 Task: Select a due date automation when advanced on, 2 days before a card is due add dates not due next month at 11:00 AM.
Action: Mouse moved to (1319, 100)
Screenshot: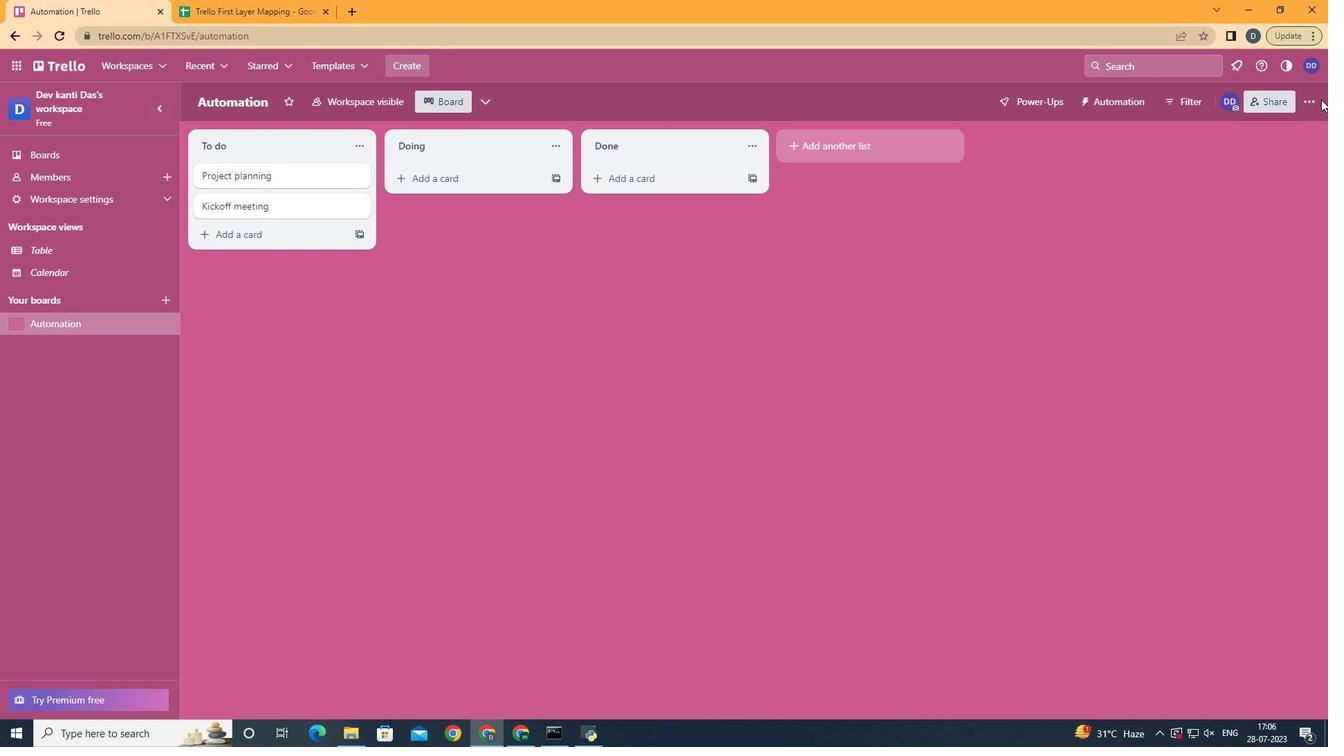 
Action: Mouse pressed left at (1319, 100)
Screenshot: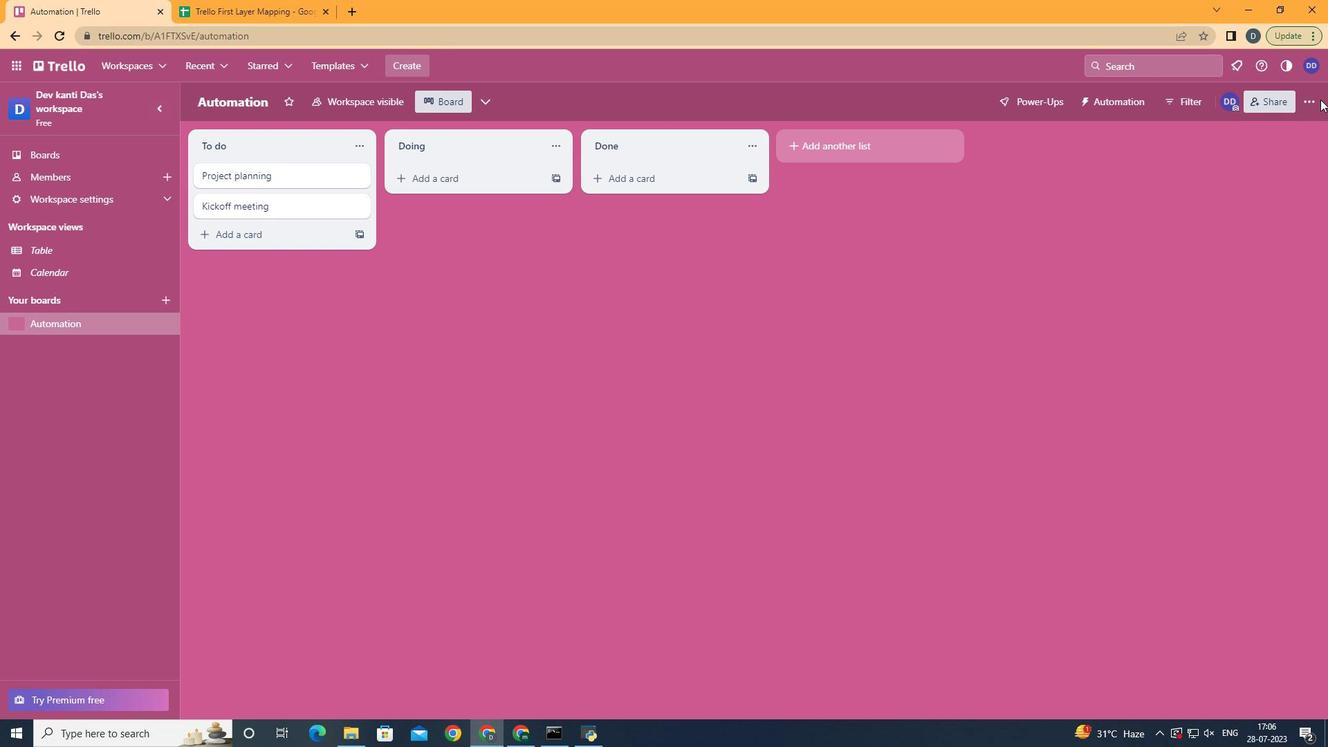 
Action: Mouse moved to (1180, 292)
Screenshot: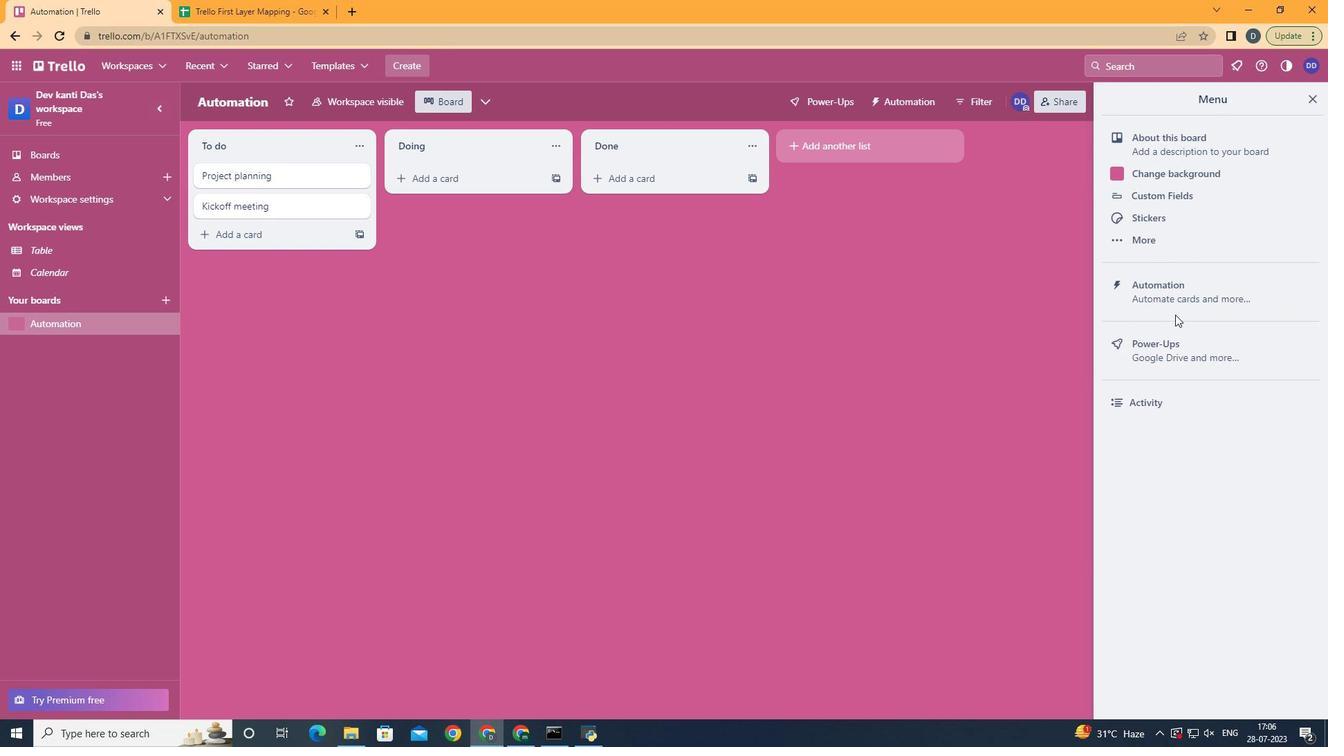 
Action: Mouse pressed left at (1180, 292)
Screenshot: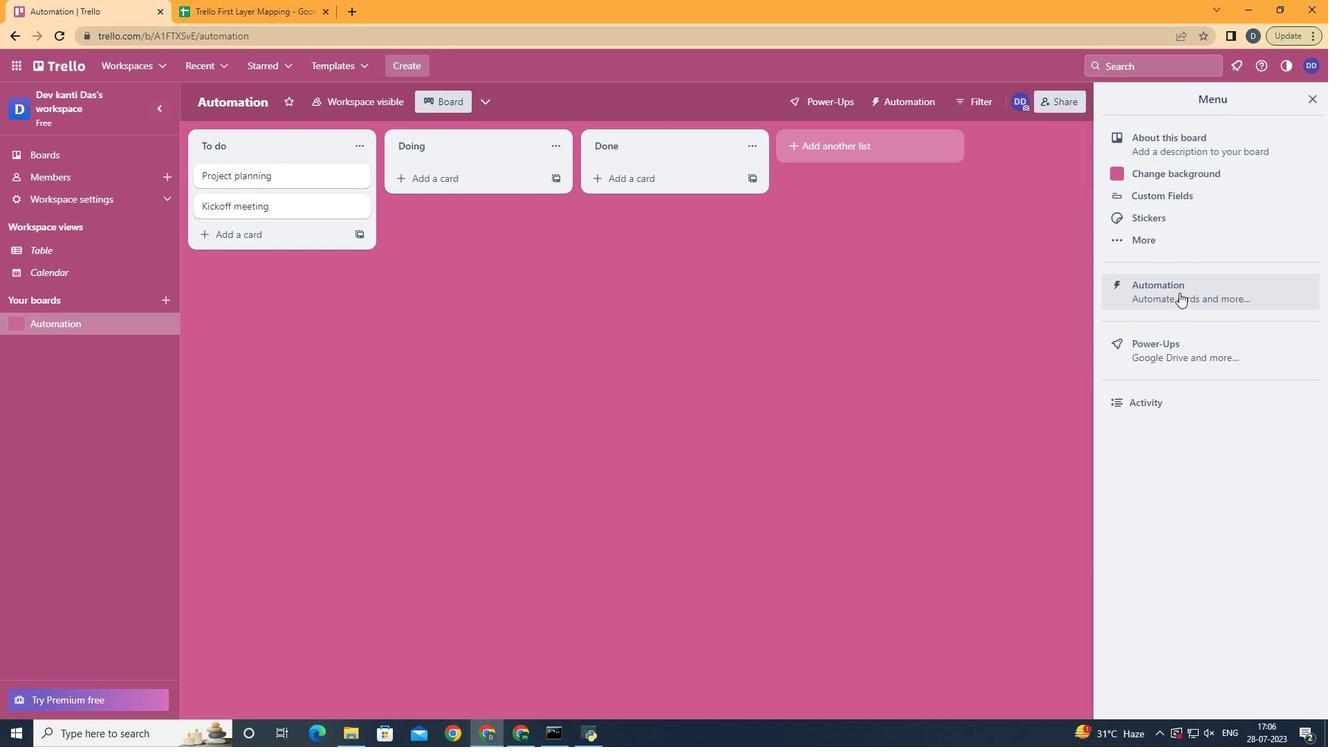 
Action: Mouse moved to (288, 284)
Screenshot: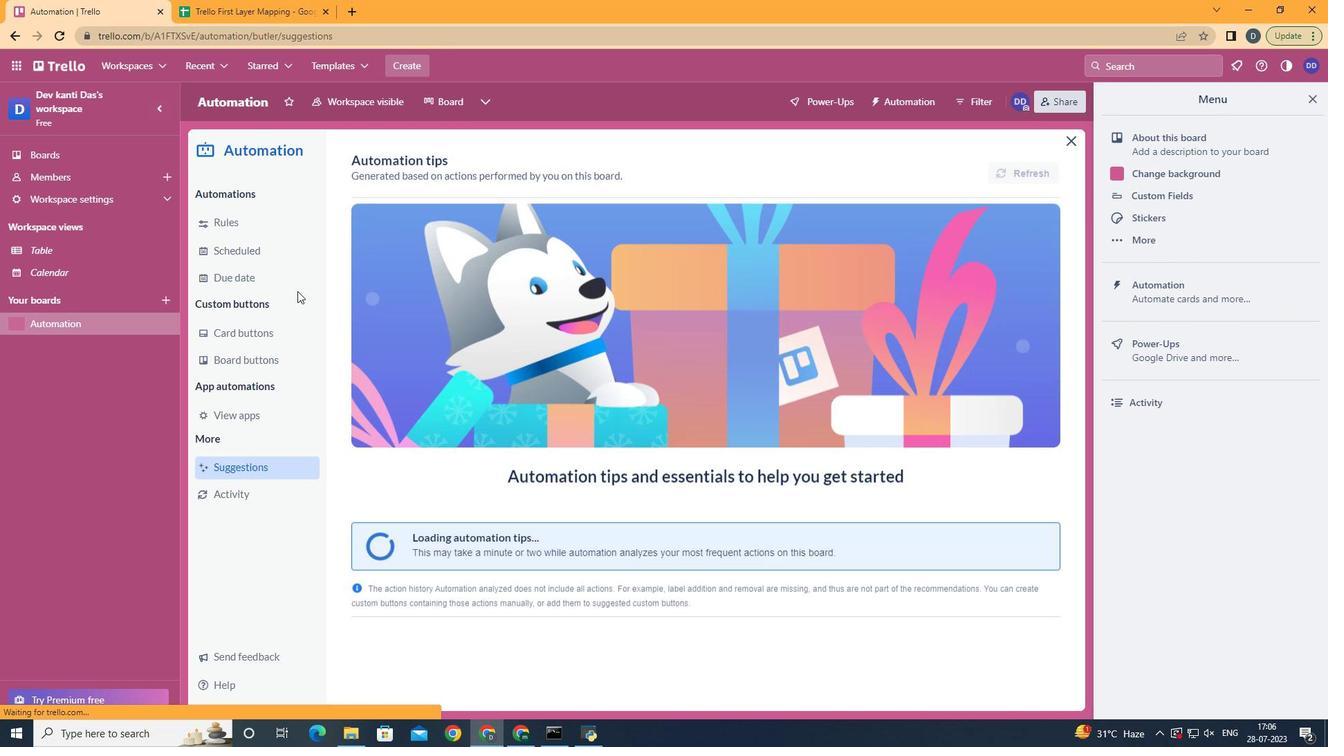 
Action: Mouse pressed left at (288, 284)
Screenshot: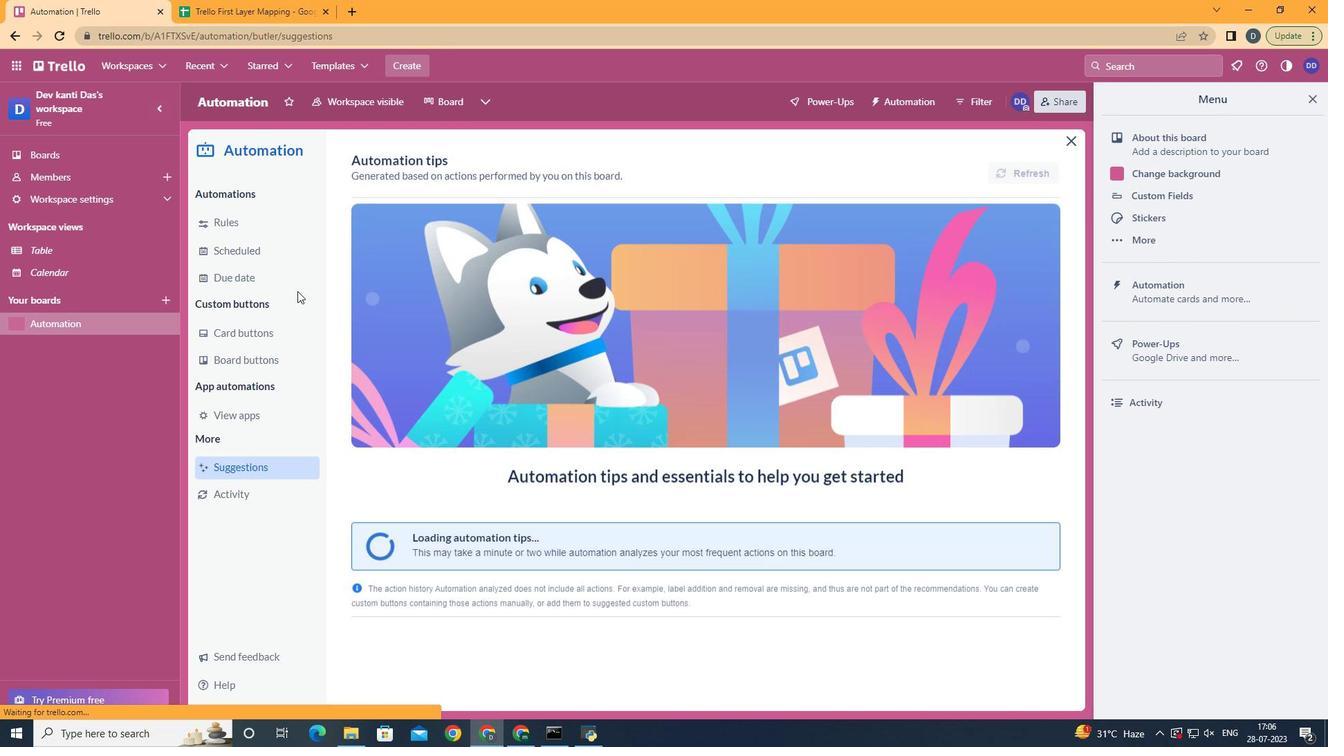 
Action: Mouse moved to (986, 165)
Screenshot: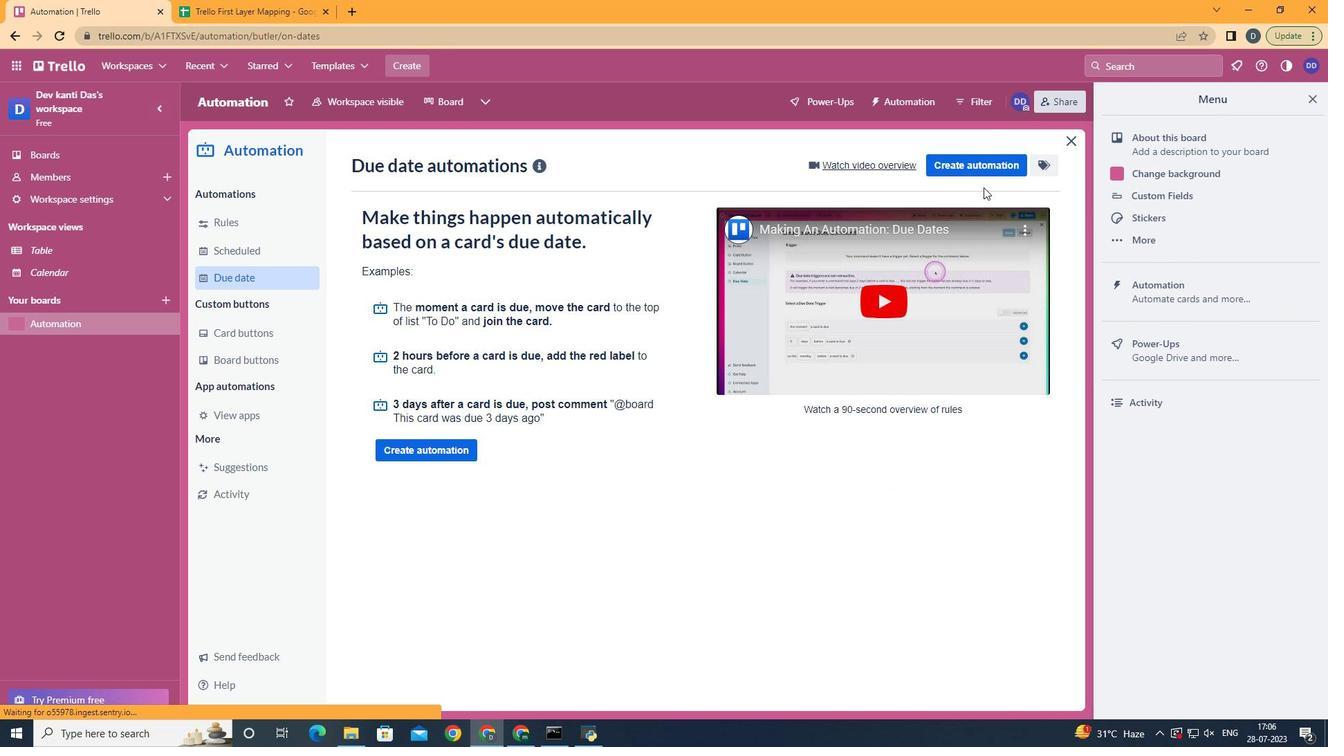 
Action: Mouse pressed left at (986, 165)
Screenshot: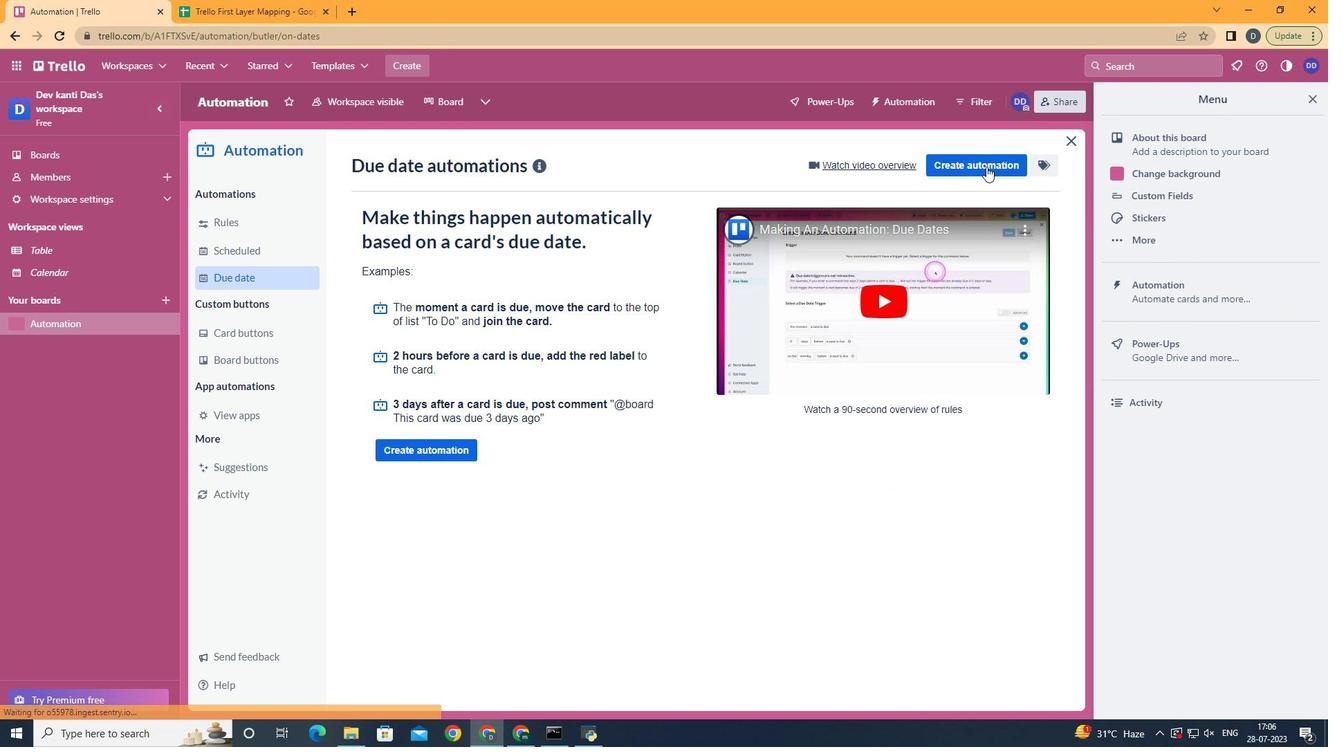 
Action: Mouse moved to (746, 294)
Screenshot: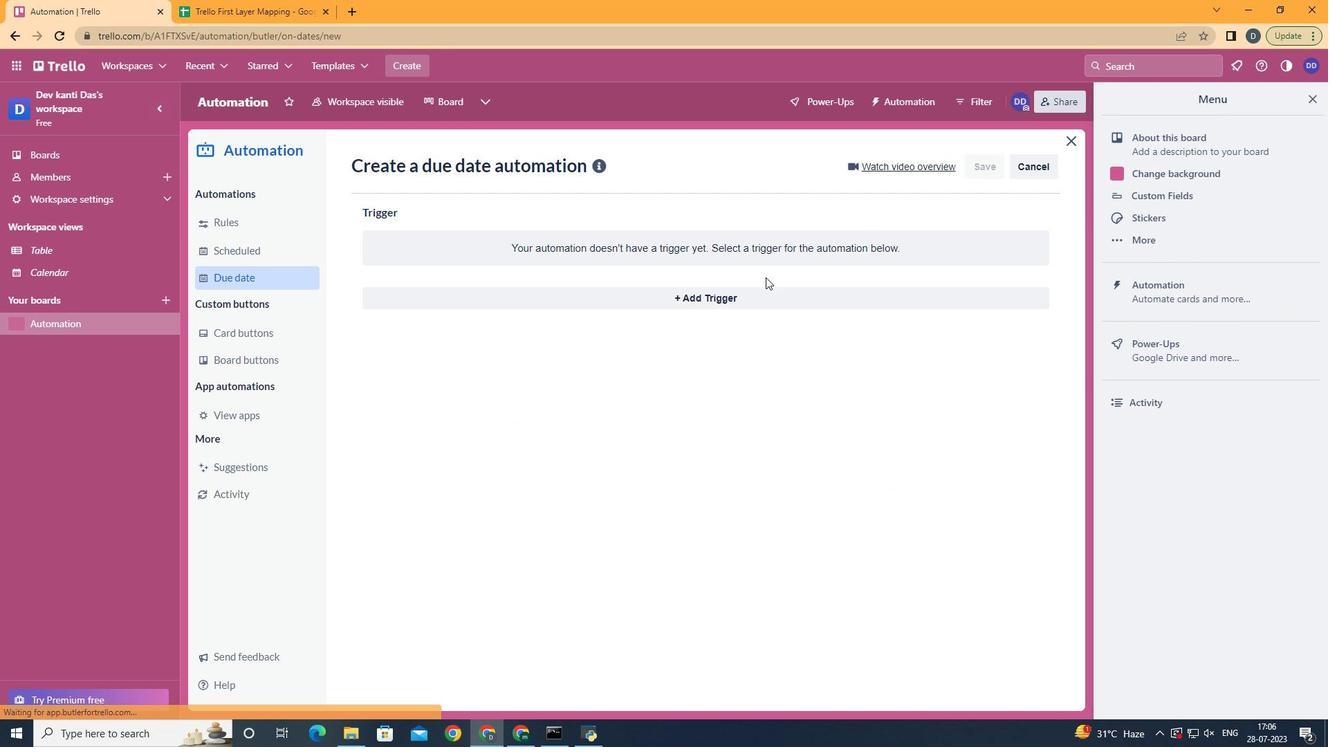 
Action: Mouse pressed left at (746, 294)
Screenshot: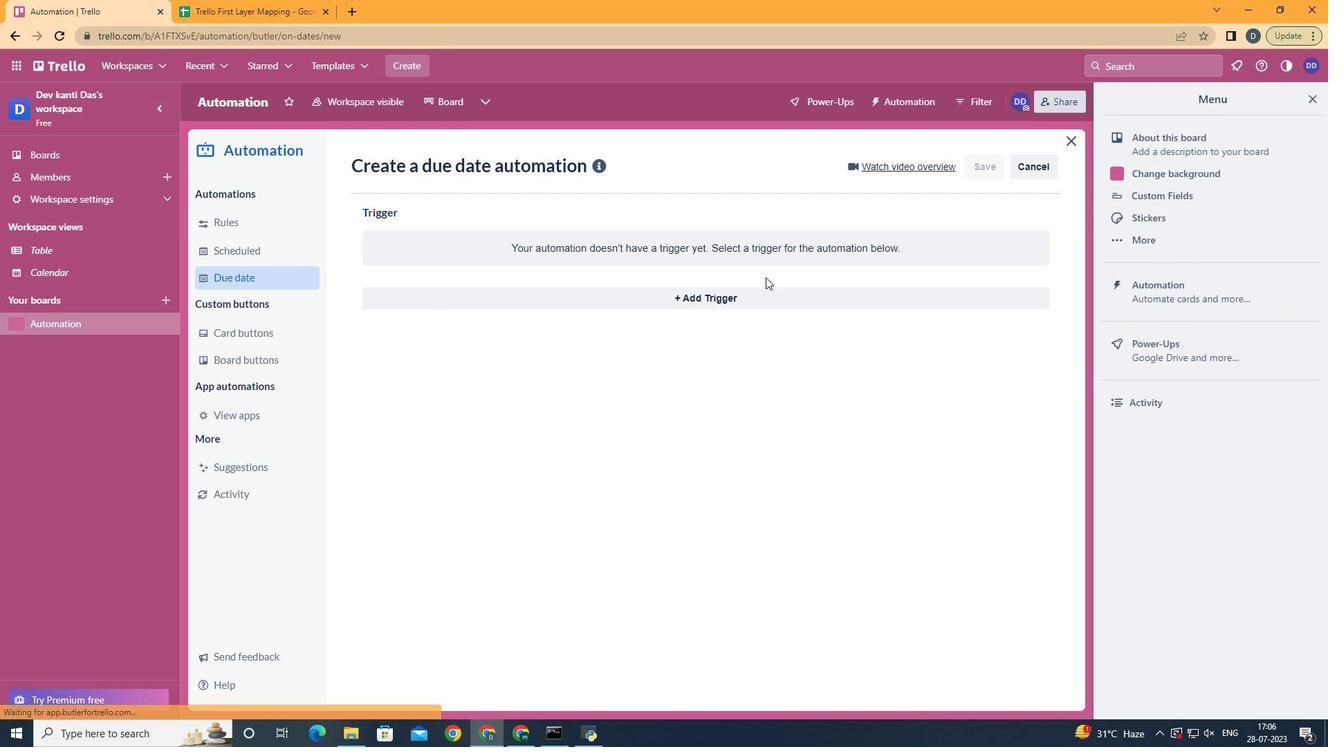
Action: Mouse moved to (546, 506)
Screenshot: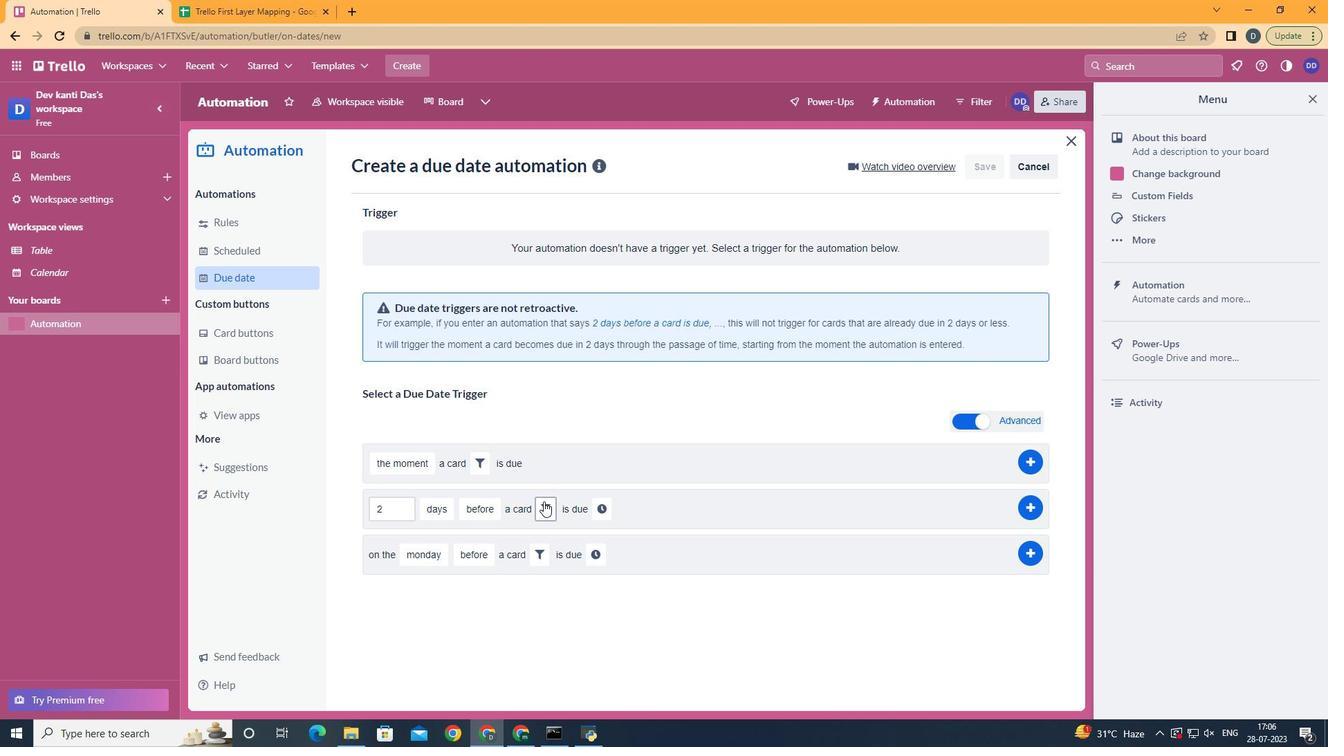 
Action: Mouse pressed left at (546, 506)
Screenshot: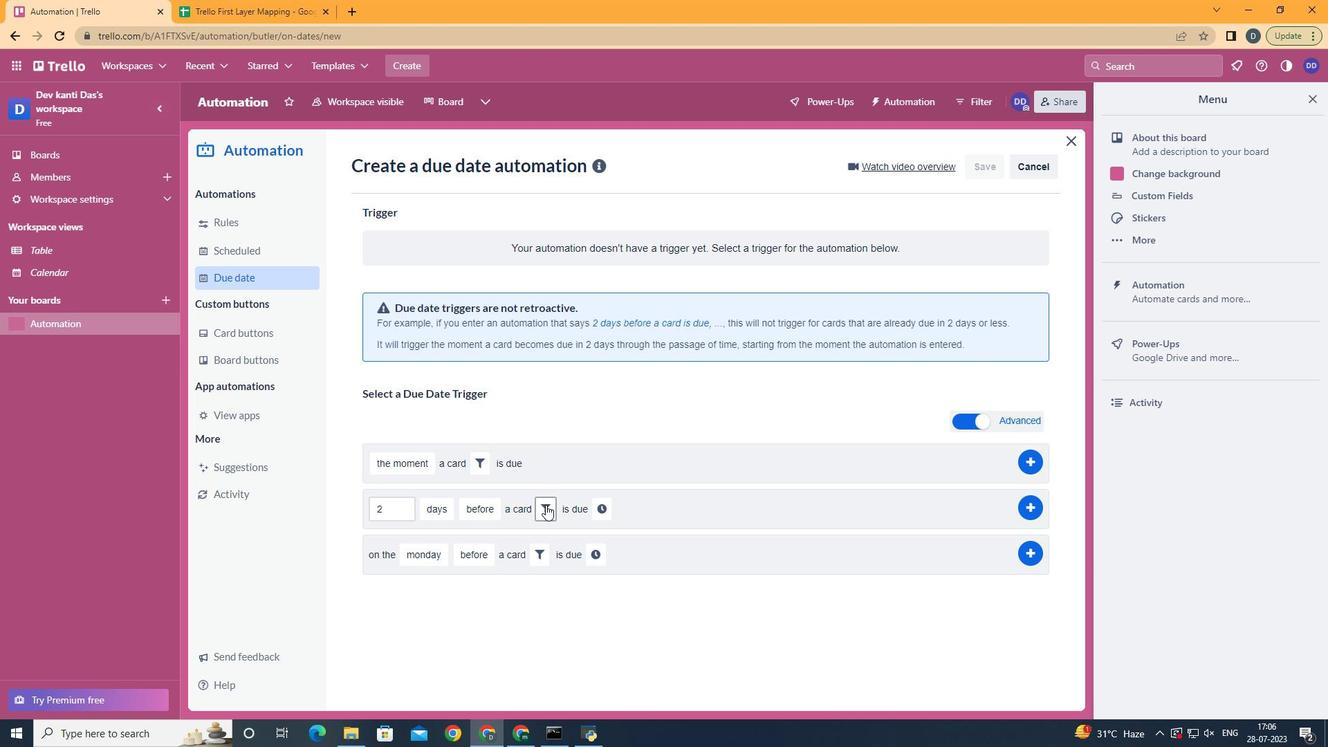 
Action: Mouse moved to (616, 559)
Screenshot: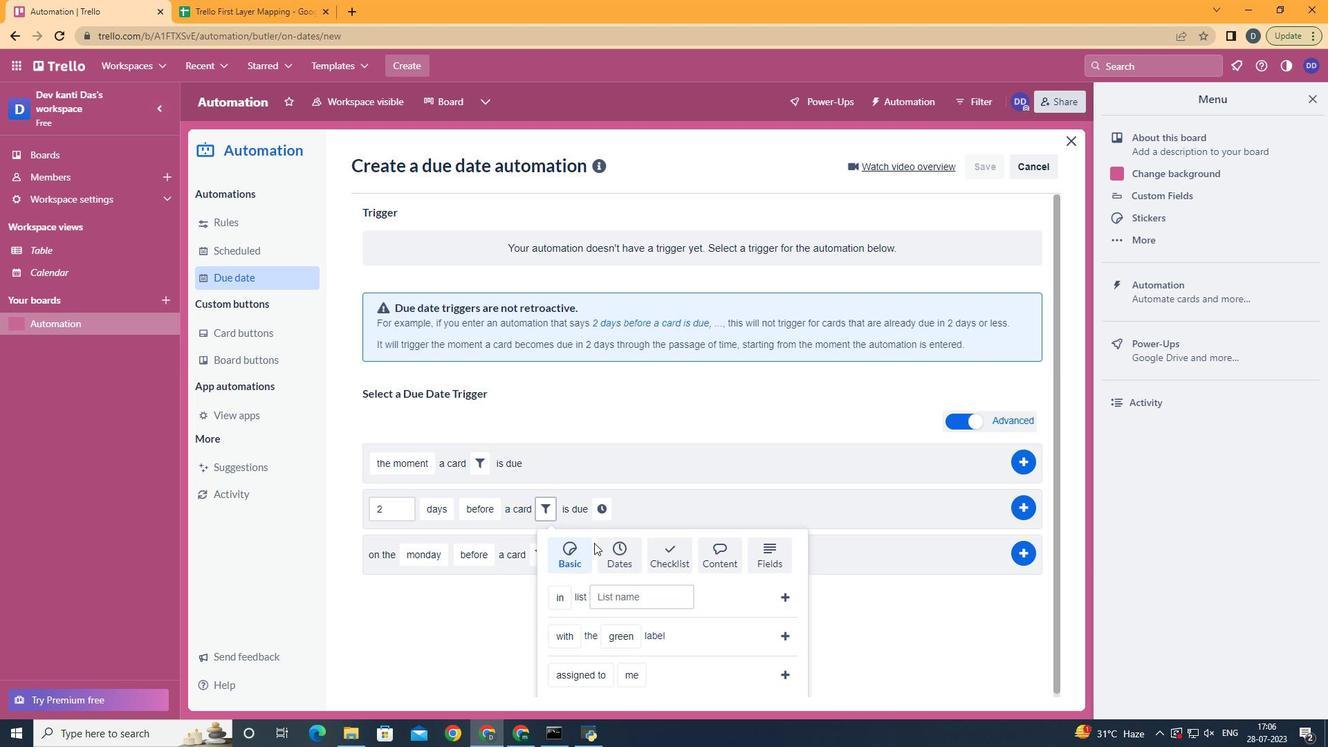 
Action: Mouse pressed left at (616, 559)
Screenshot: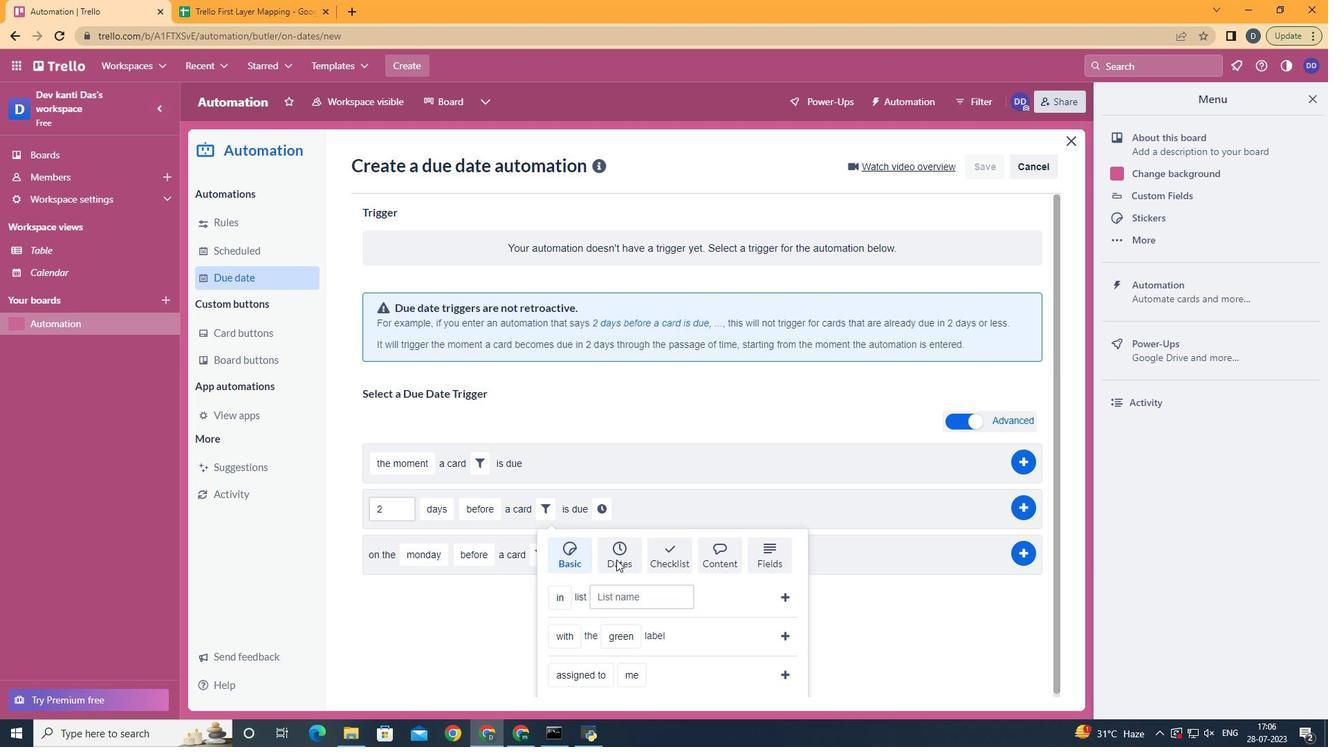 
Action: Mouse scrolled (616, 559) with delta (0, 0)
Screenshot: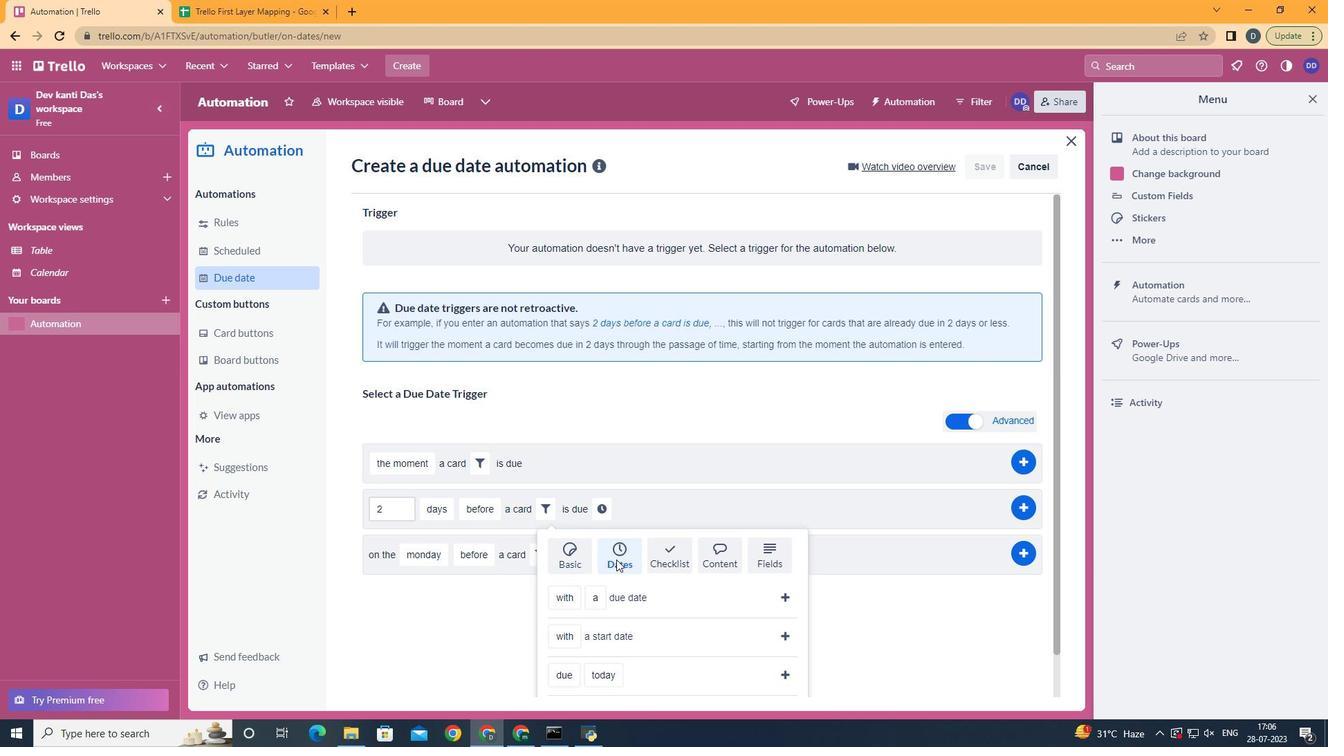 
Action: Mouse scrolled (616, 559) with delta (0, 0)
Screenshot: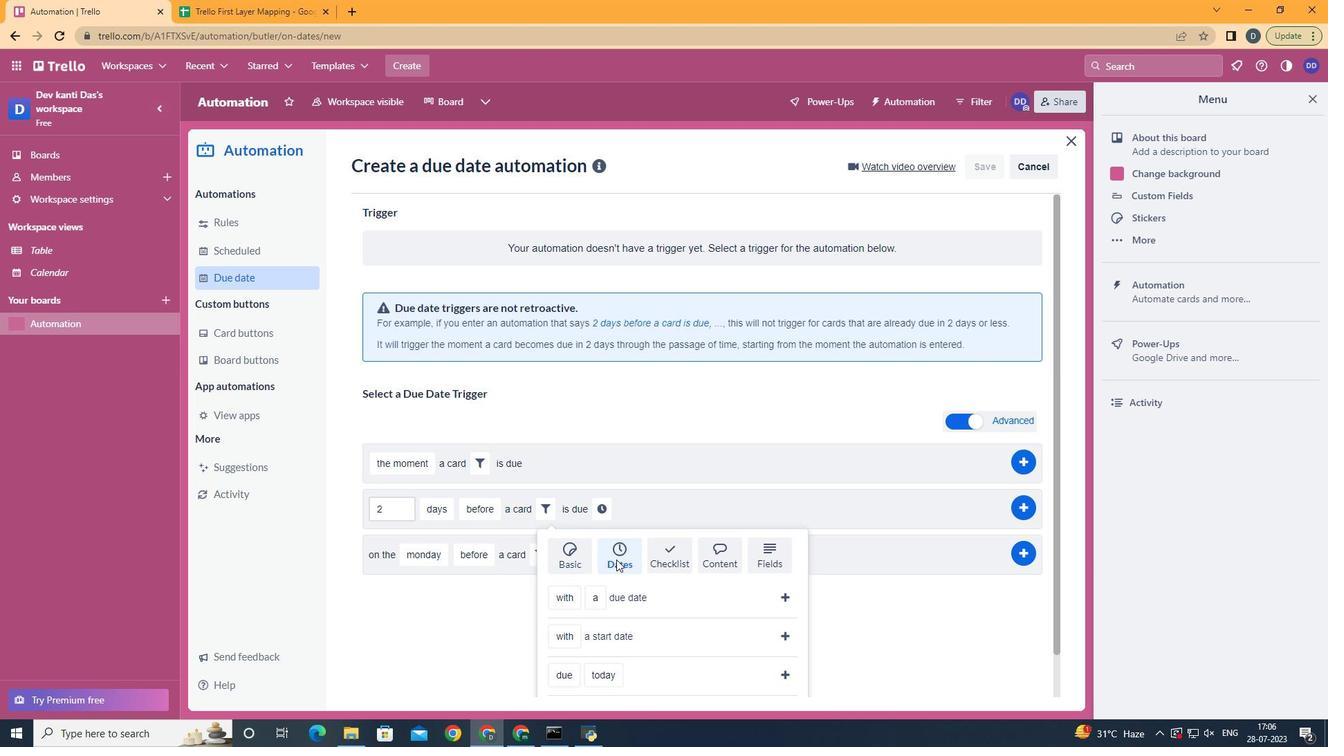 
Action: Mouse scrolled (616, 559) with delta (0, 0)
Screenshot: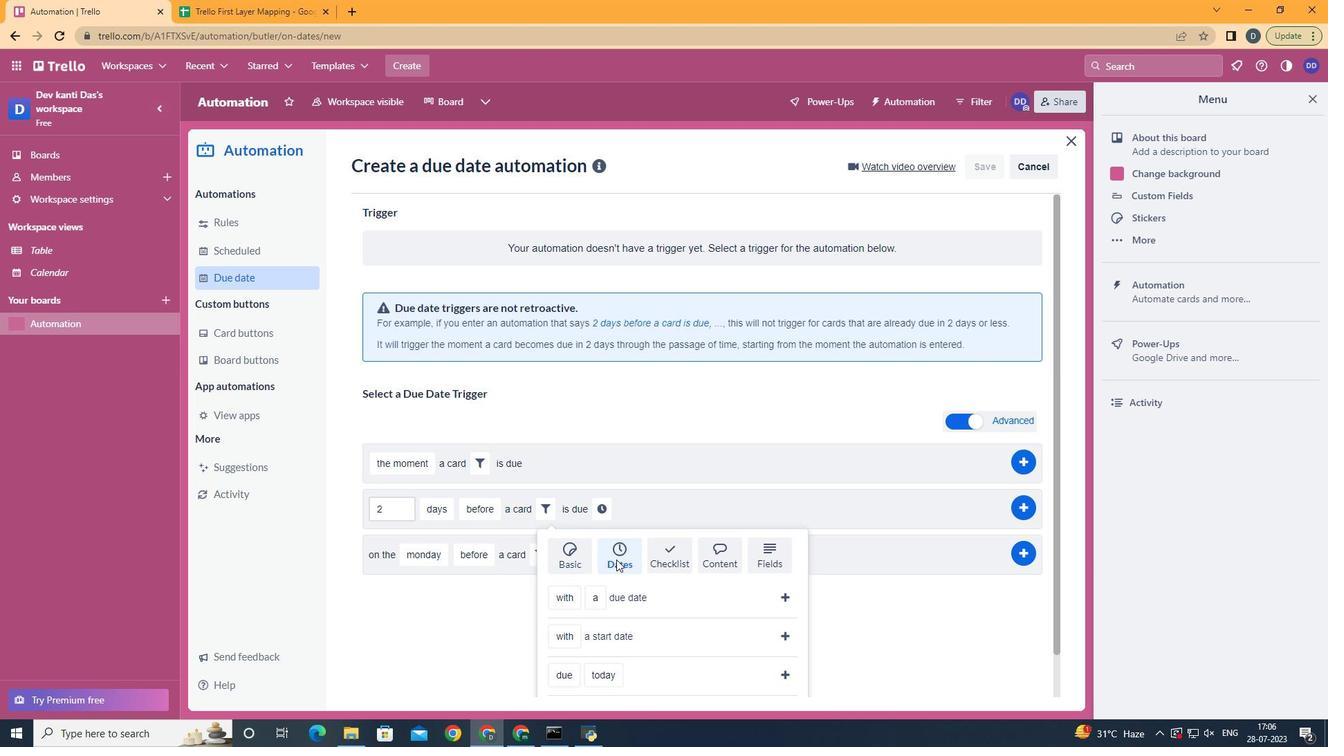 
Action: Mouse scrolled (616, 559) with delta (0, 0)
Screenshot: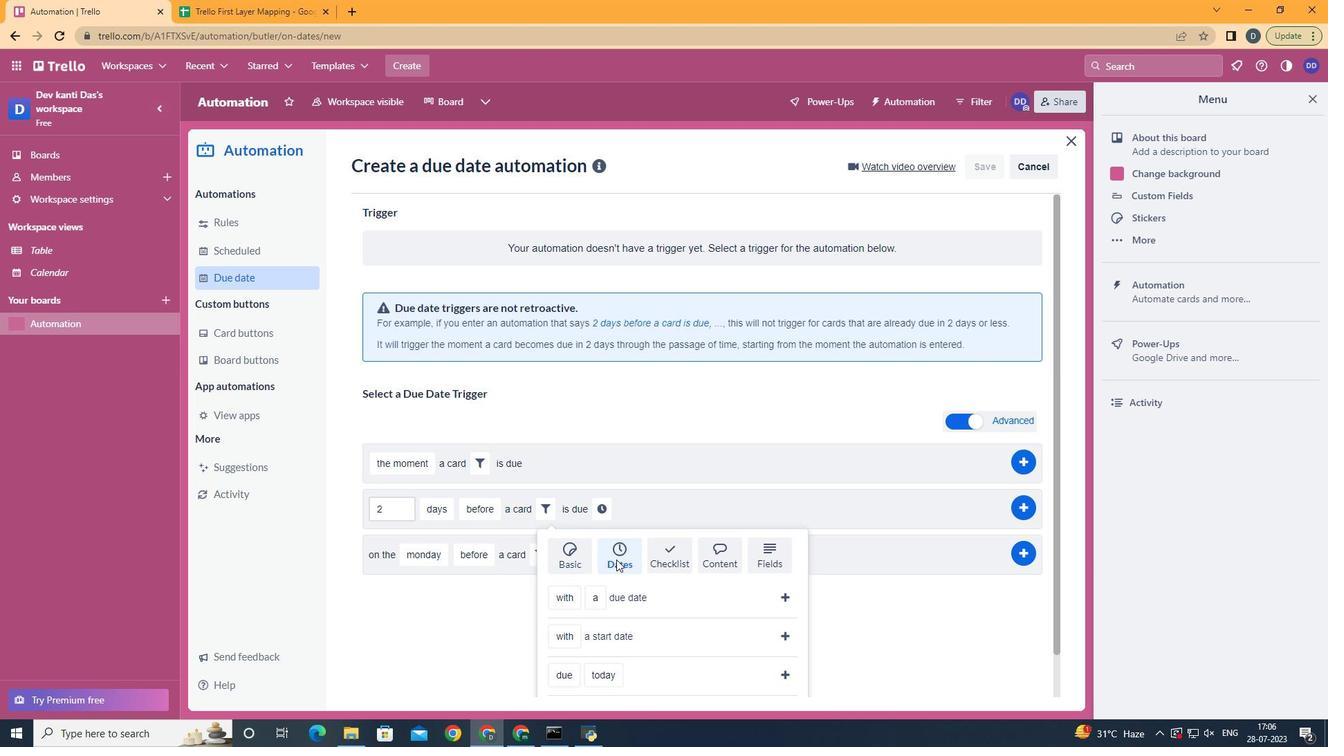 
Action: Mouse moved to (587, 554)
Screenshot: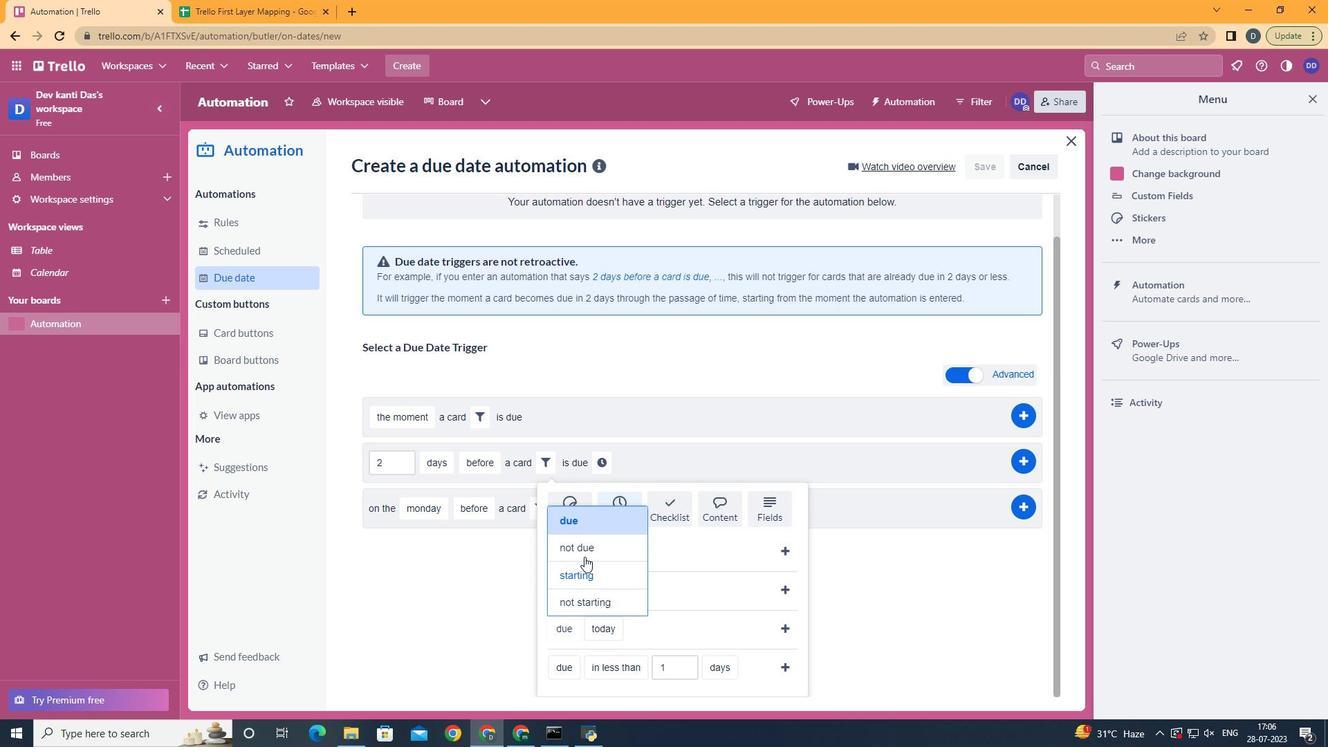 
Action: Mouse pressed left at (587, 554)
Screenshot: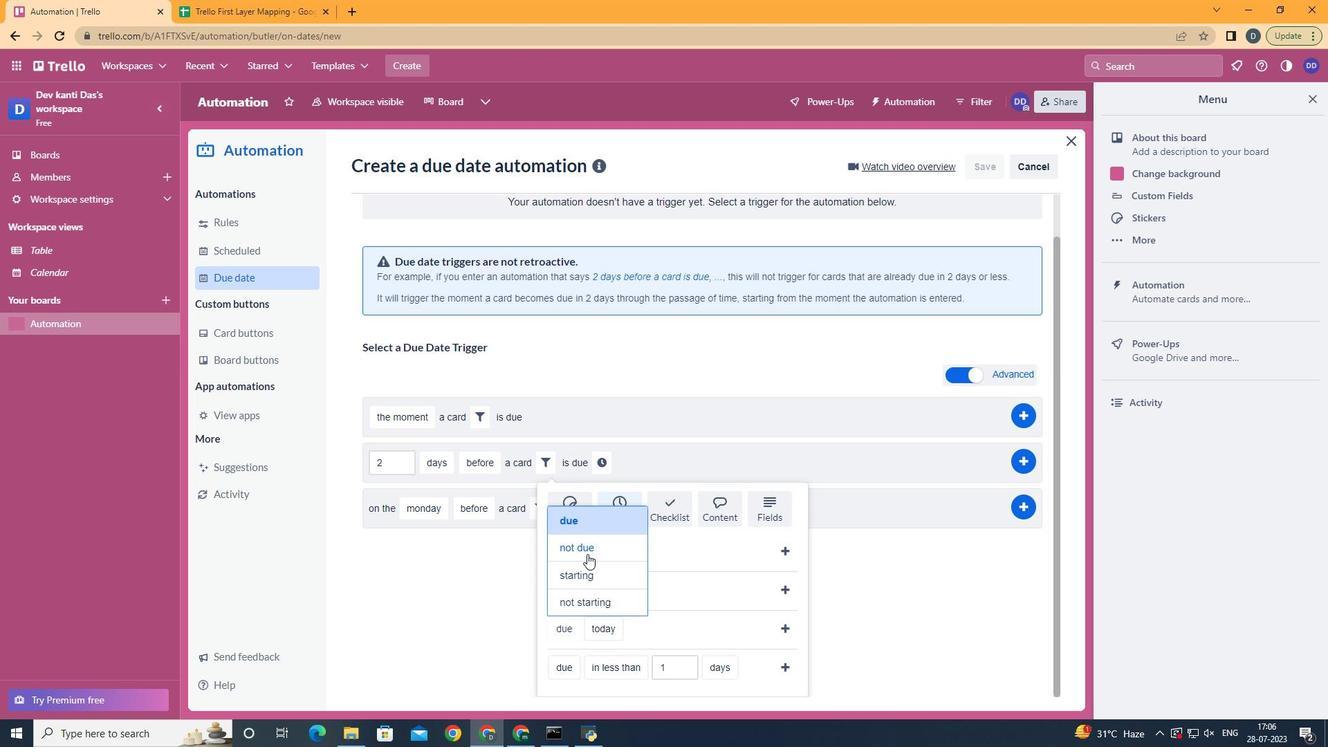 
Action: Mouse moved to (629, 604)
Screenshot: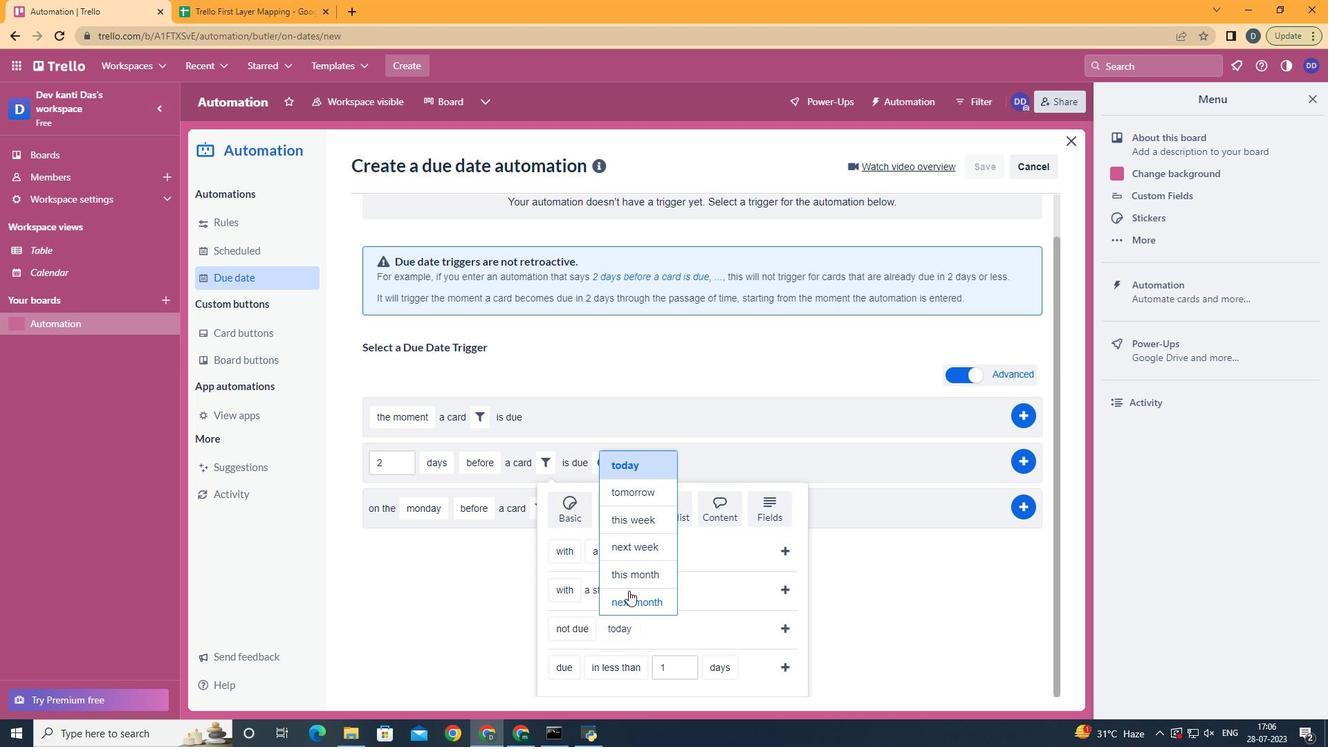 
Action: Mouse pressed left at (629, 604)
Screenshot: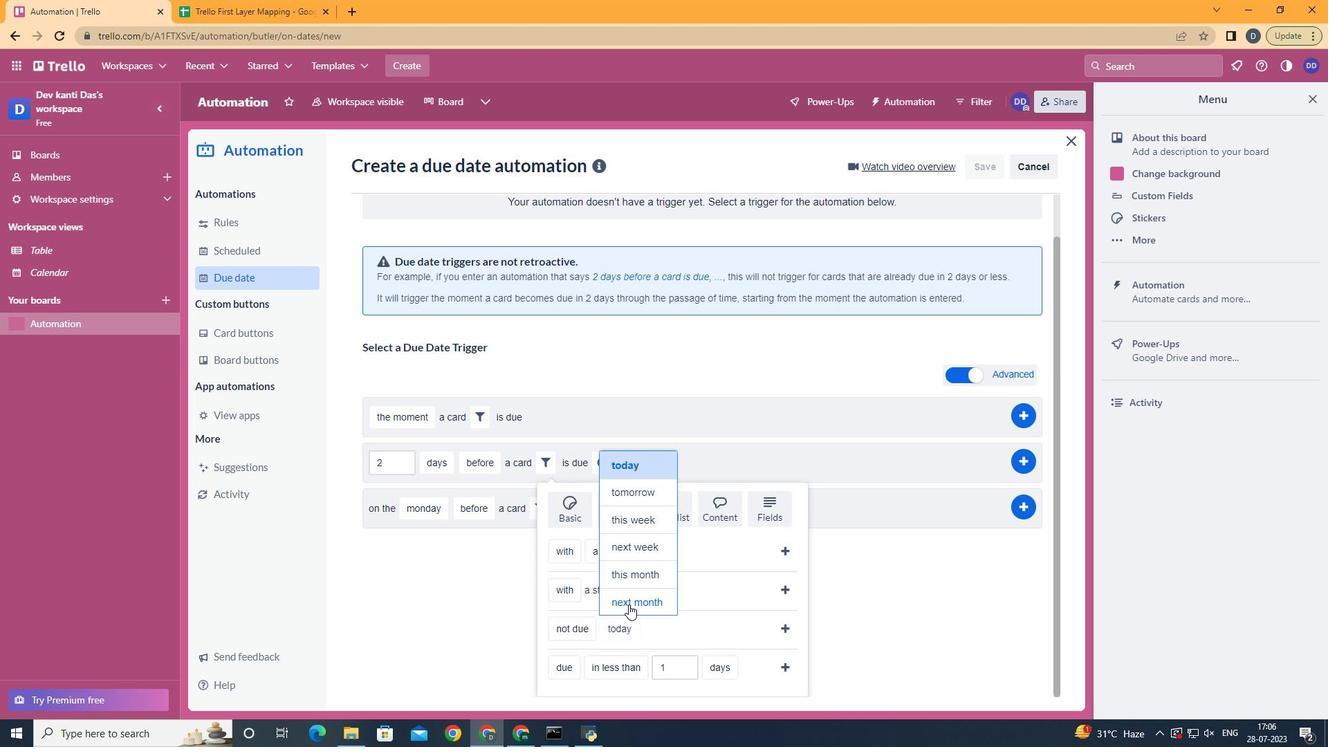 
Action: Mouse moved to (778, 631)
Screenshot: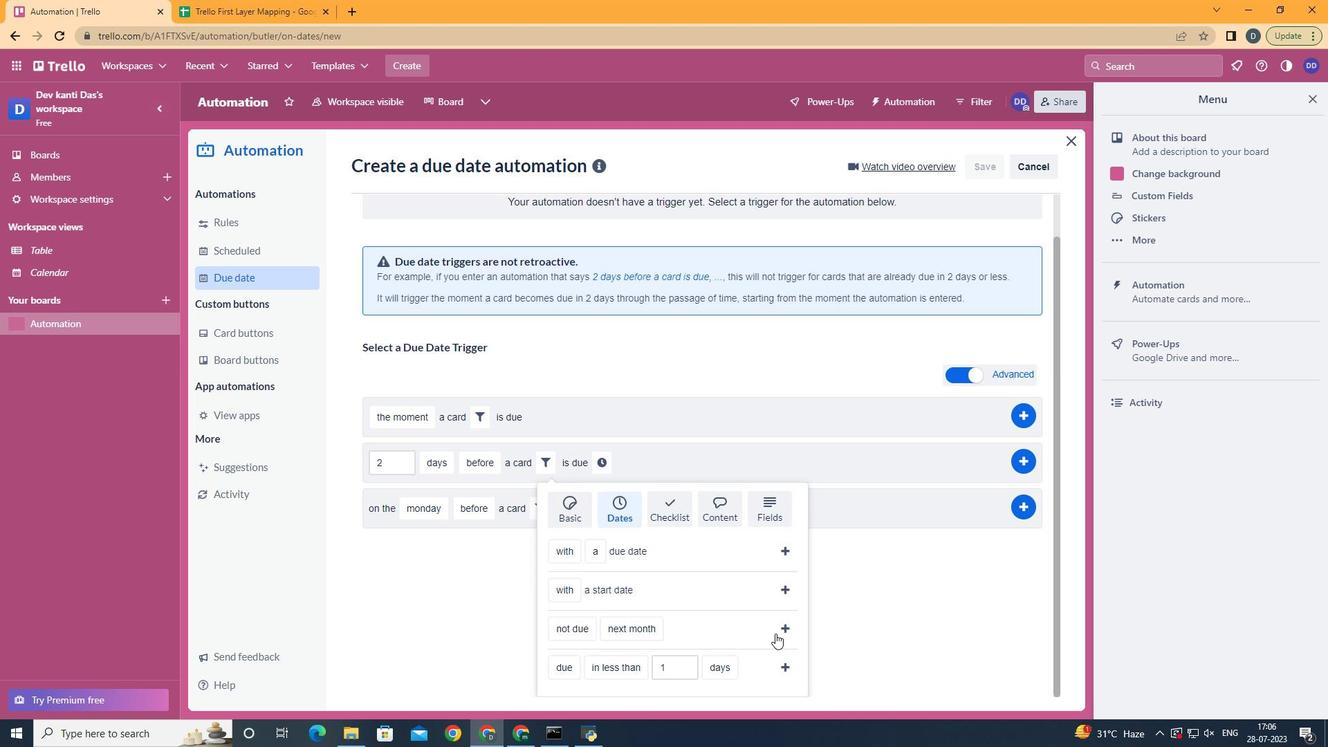 
Action: Mouse pressed left at (778, 631)
Screenshot: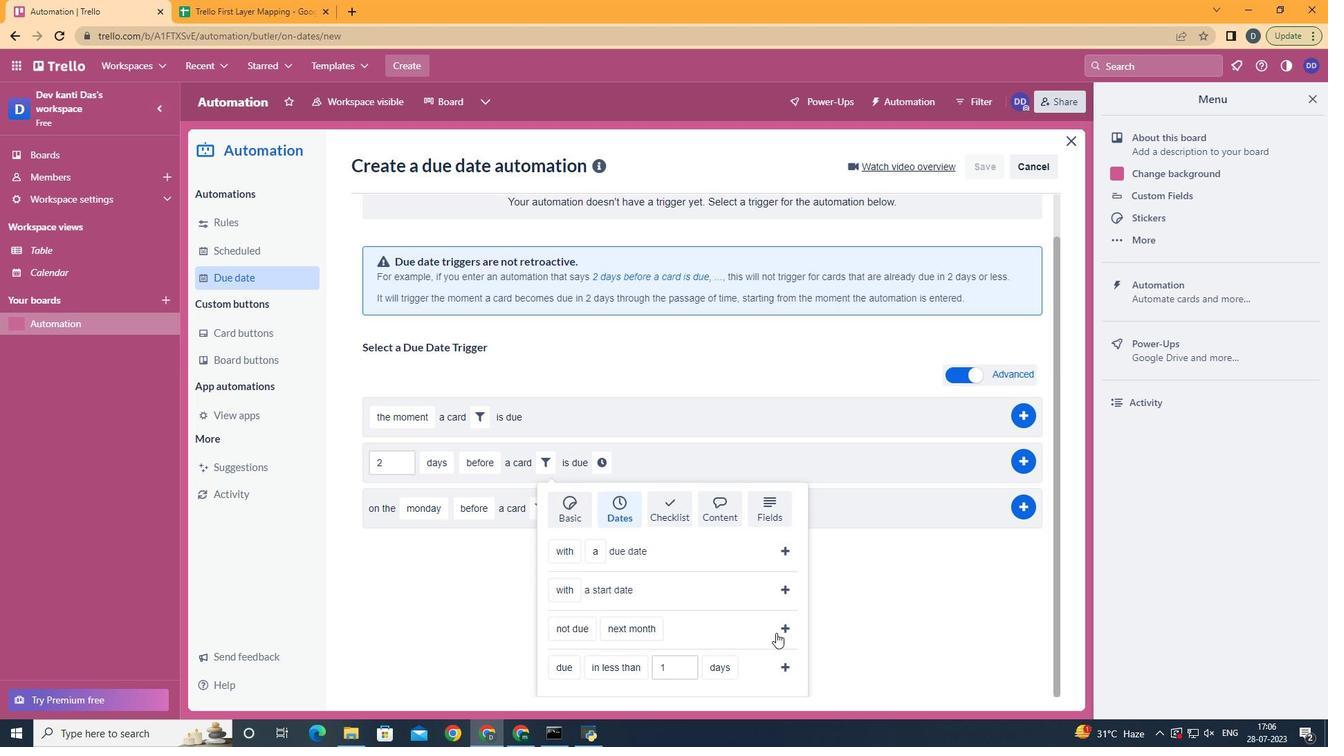 
Action: Mouse moved to (717, 496)
Screenshot: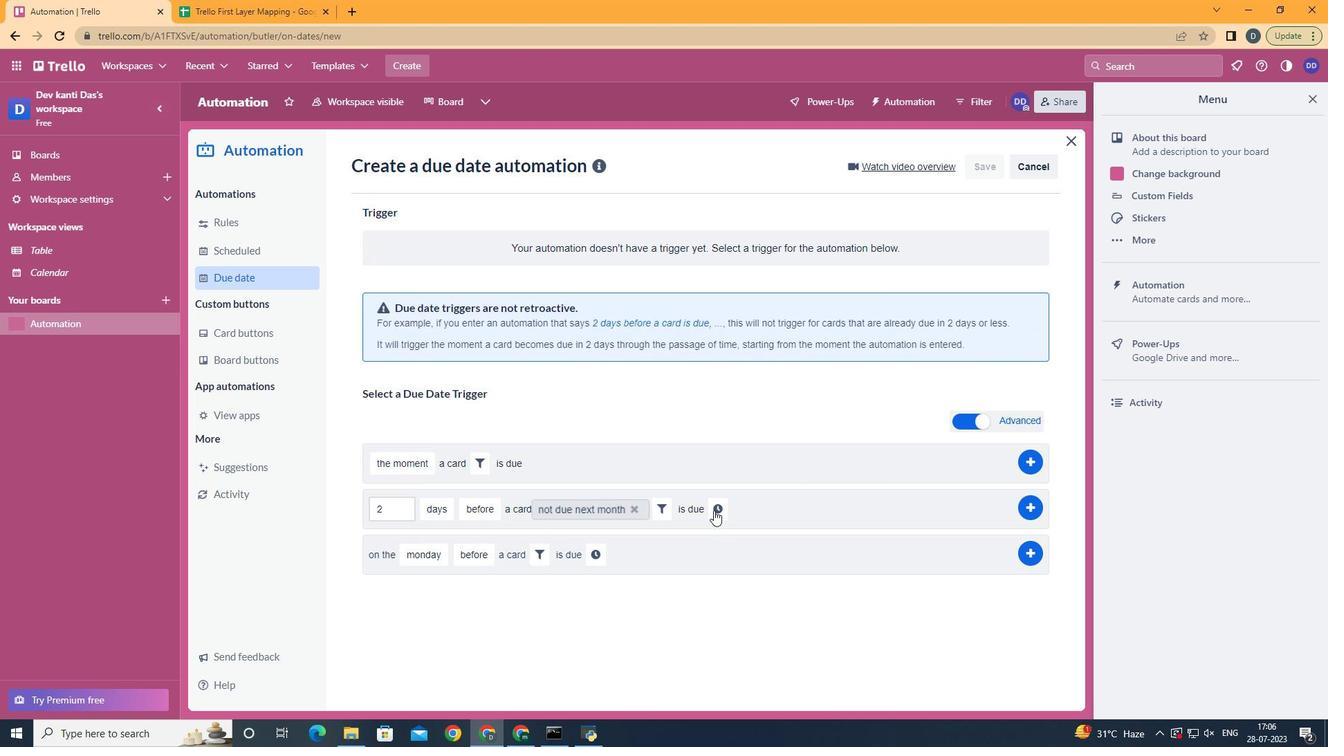 
Action: Mouse pressed left at (717, 496)
Screenshot: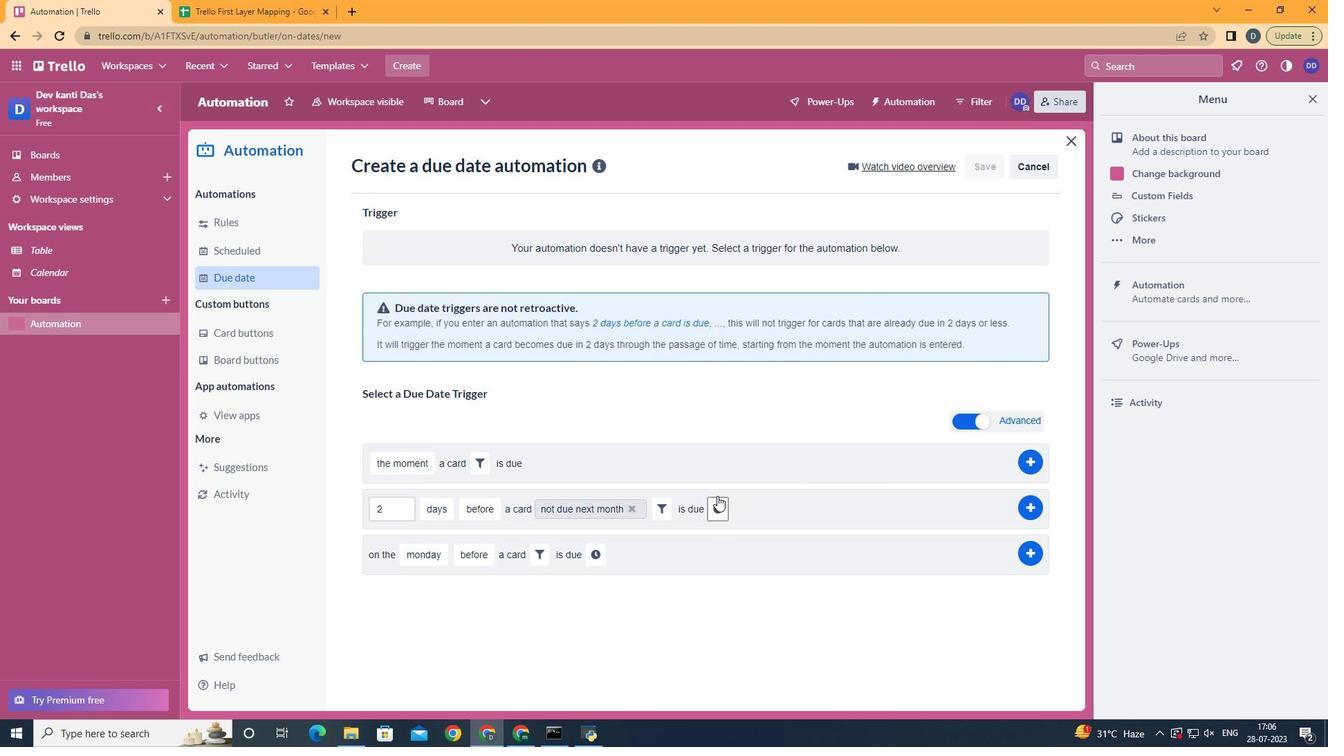 
Action: Mouse moved to (751, 508)
Screenshot: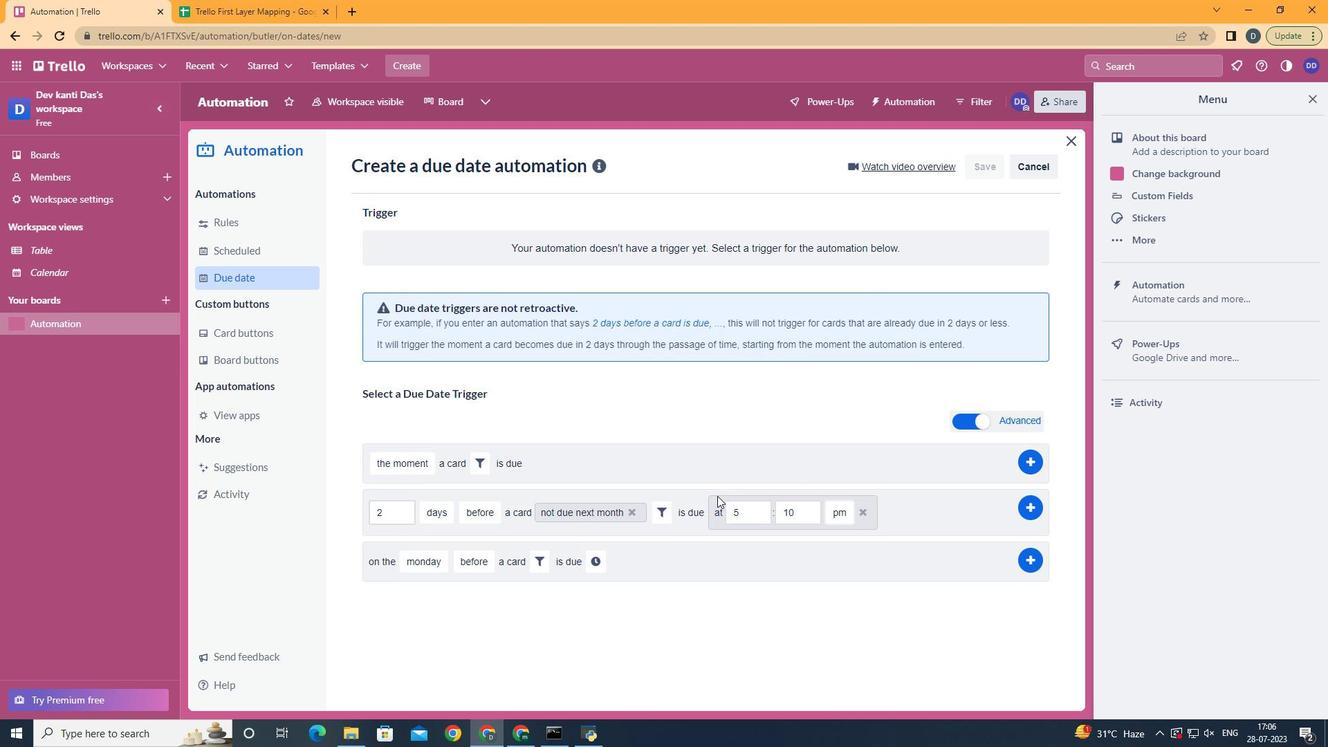
Action: Mouse pressed left at (751, 508)
Screenshot: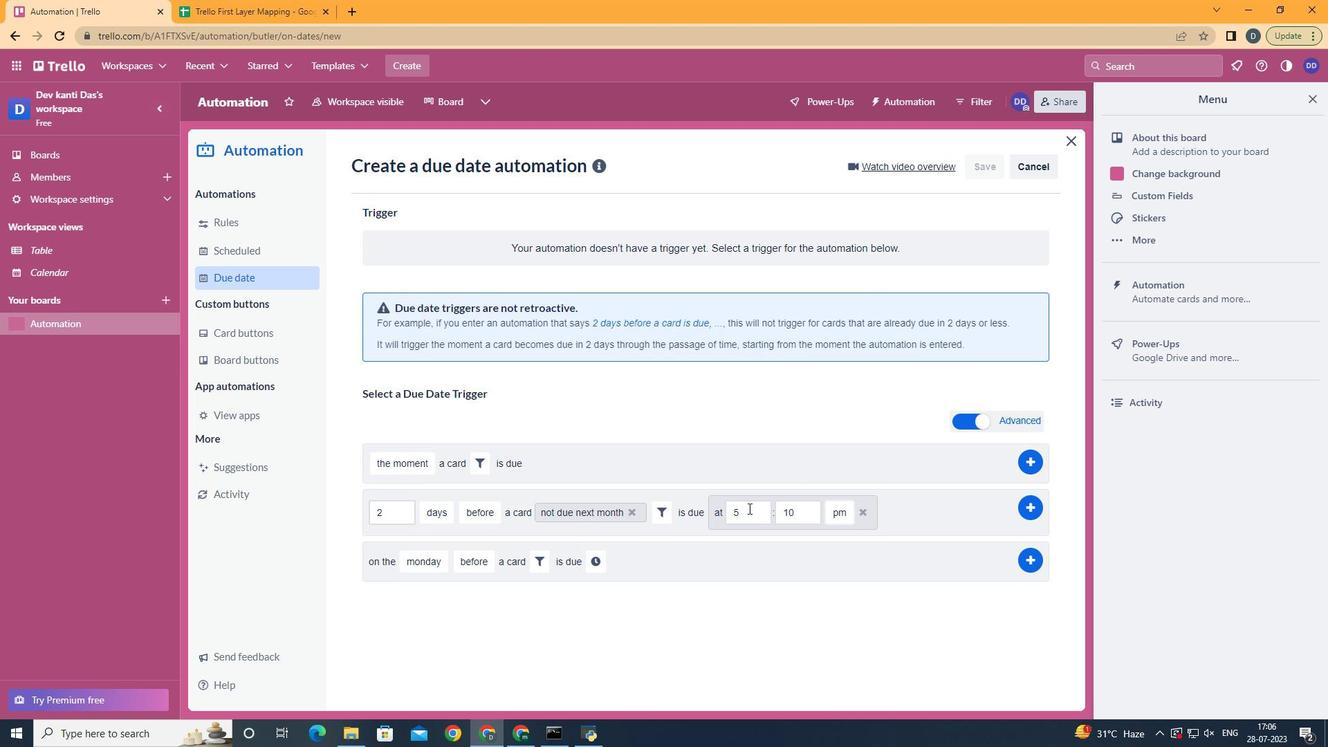
Action: Key pressed <Key.backspace>11
Screenshot: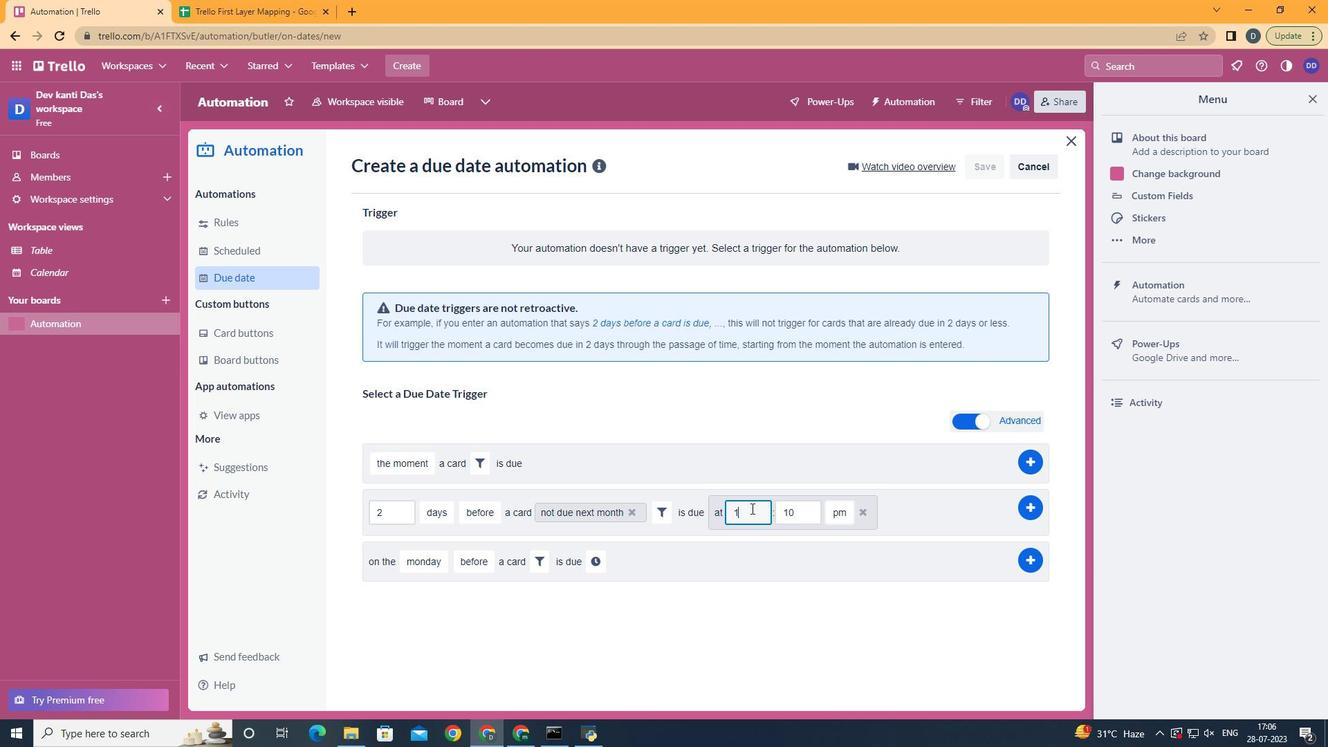 
Action: Mouse moved to (804, 508)
Screenshot: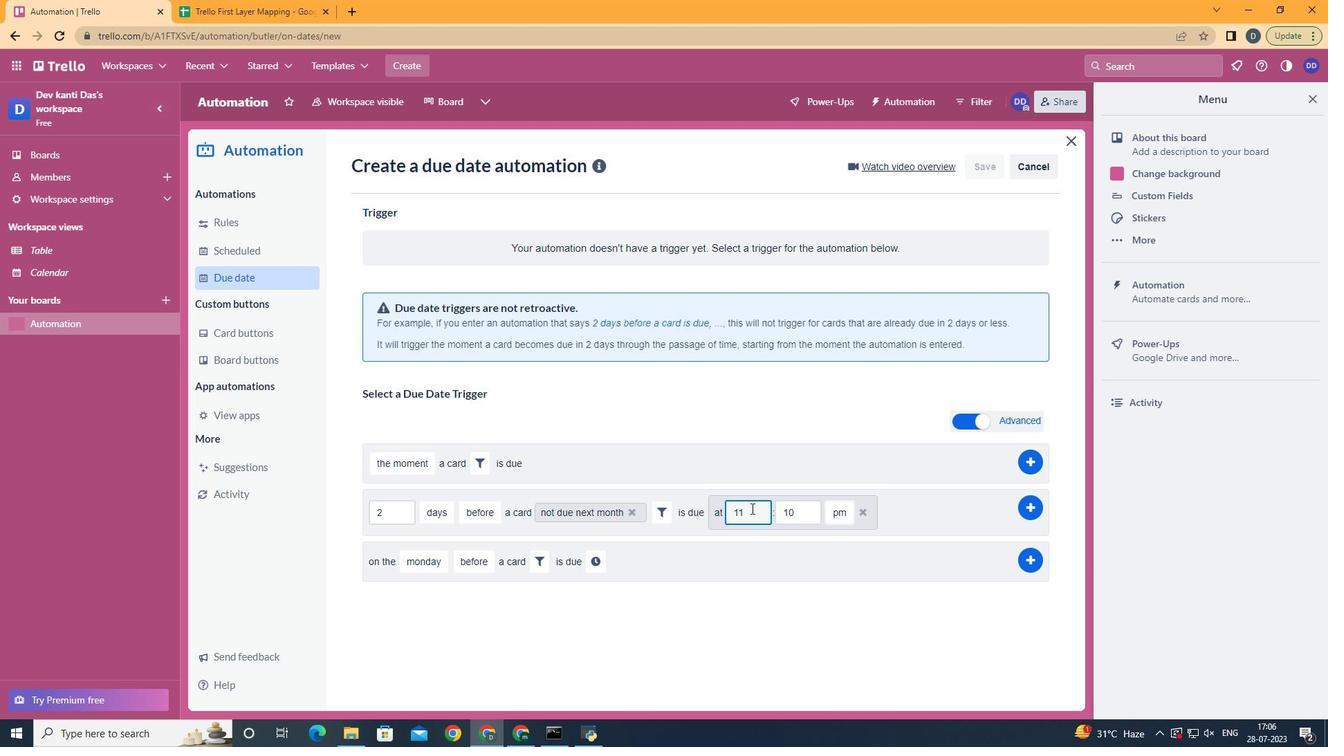 
Action: Mouse pressed left at (804, 508)
Screenshot: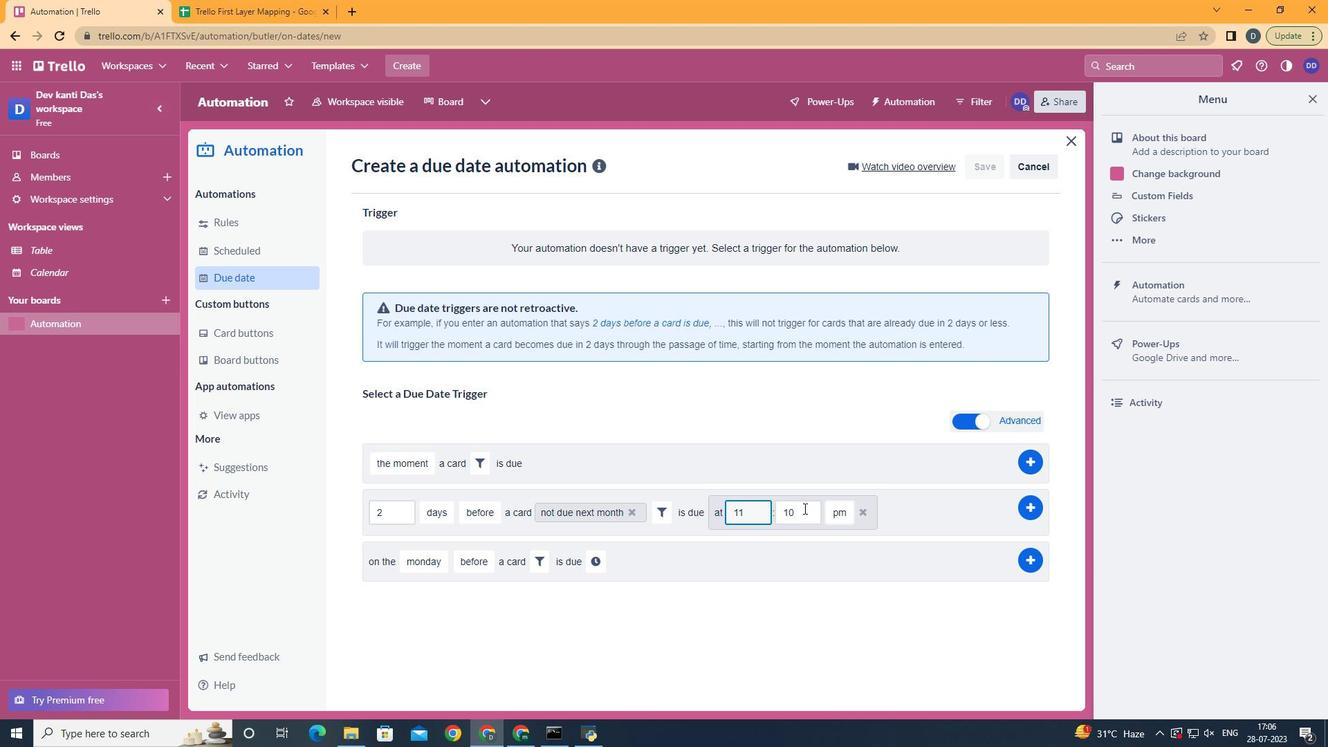 
Action: Key pressed <Key.backspace><Key.backspace>00
Screenshot: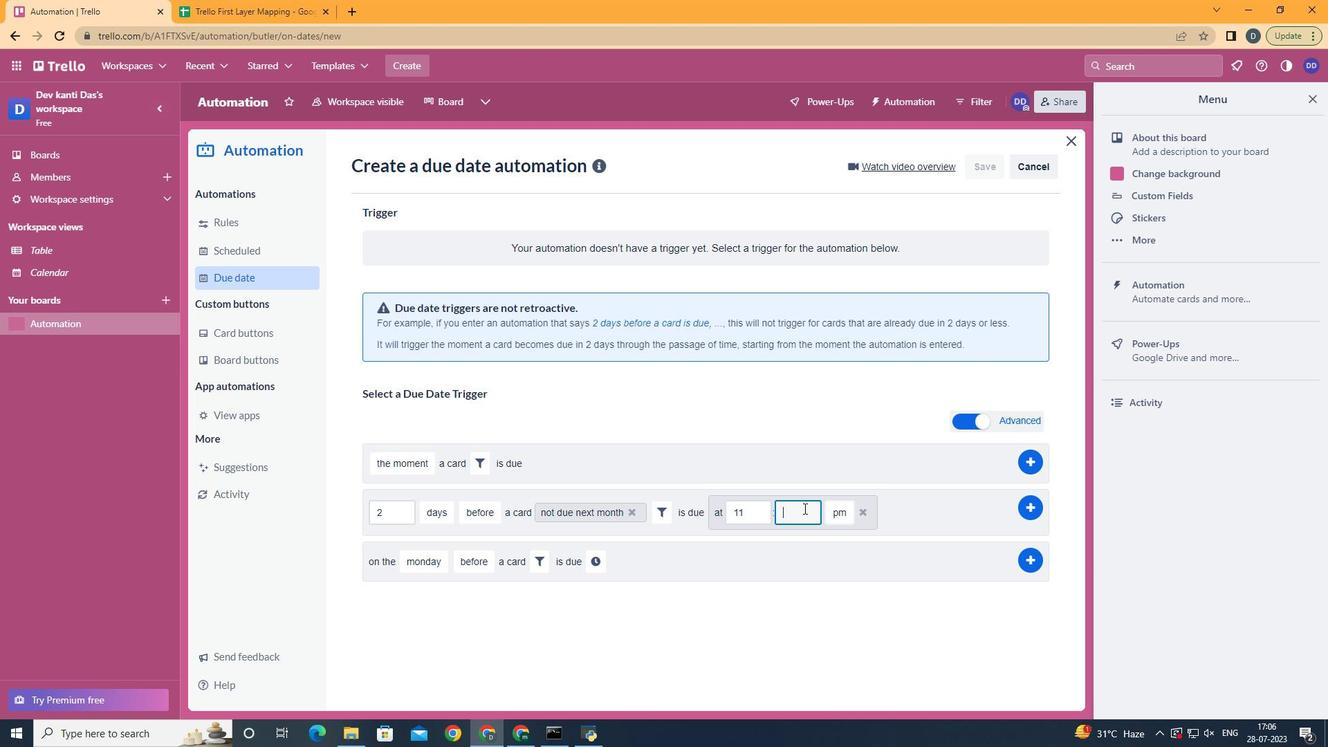 
Action: Mouse moved to (844, 545)
Screenshot: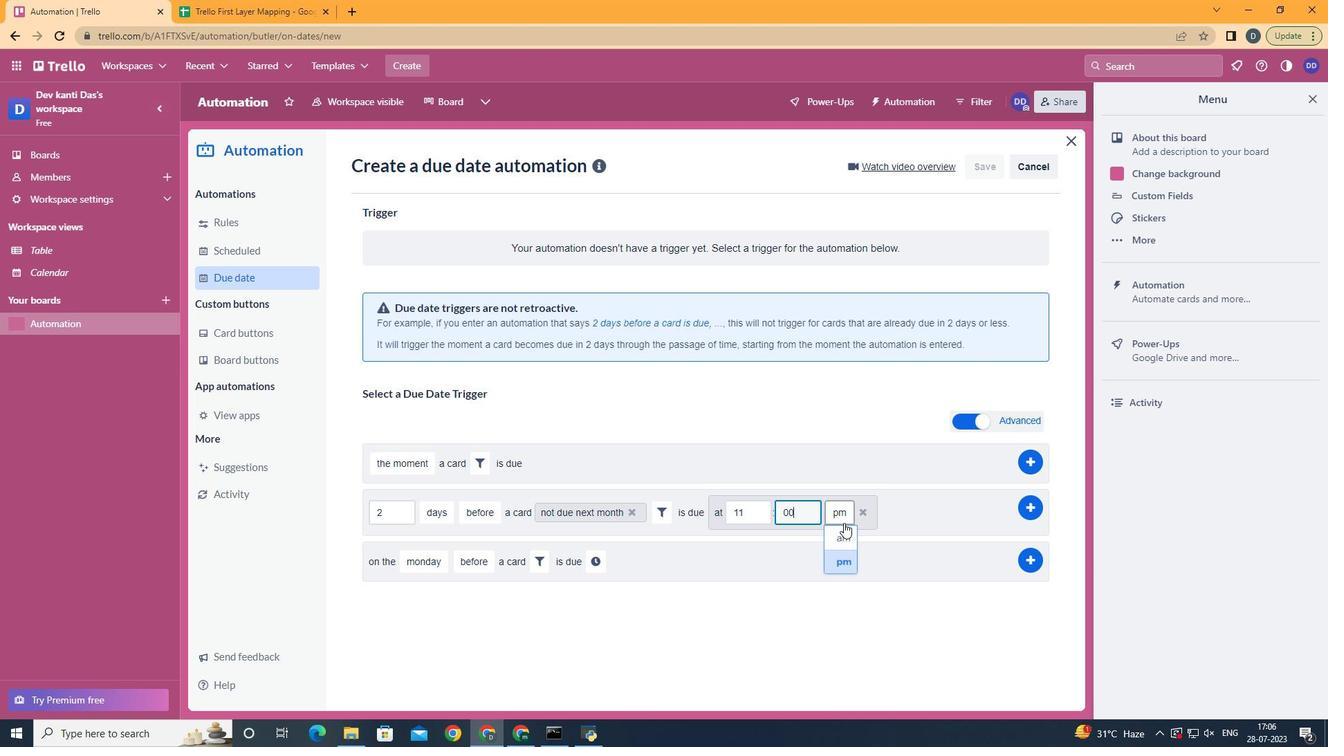 
Action: Mouse pressed left at (844, 545)
Screenshot: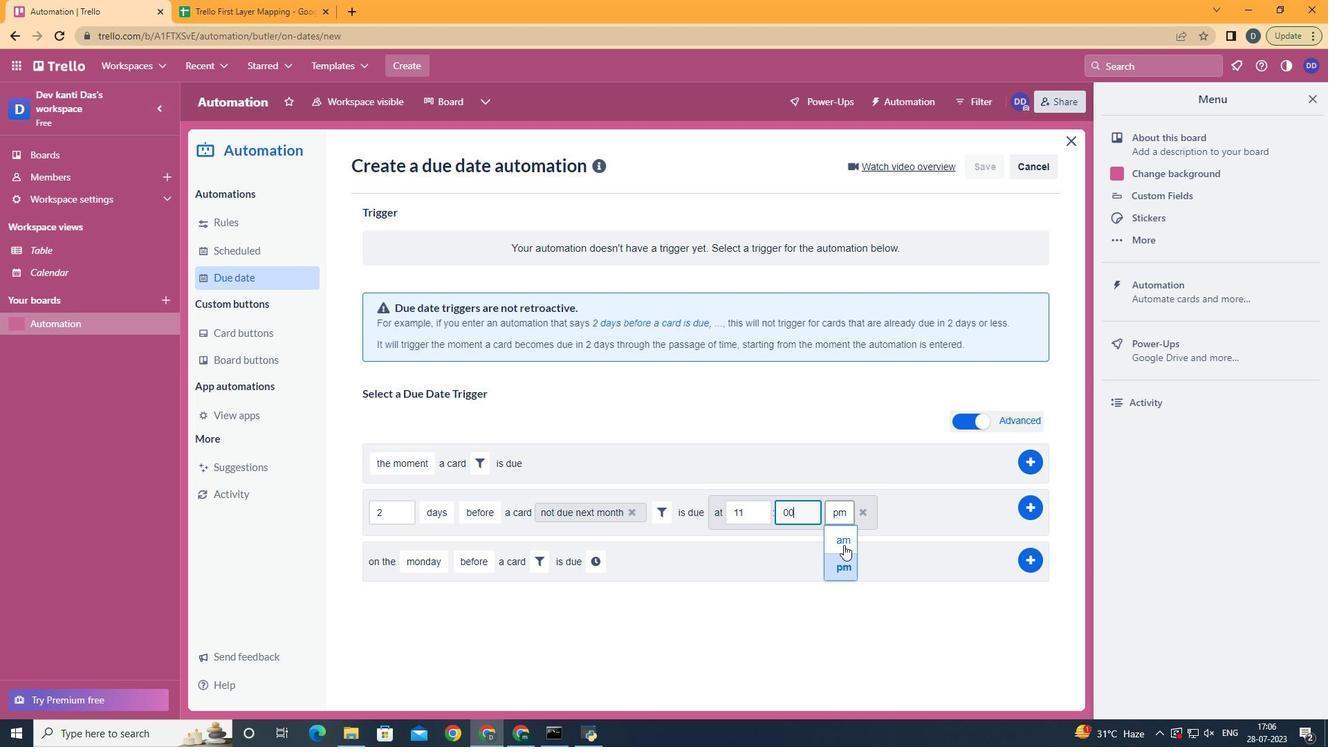 
